 Task: In the  document Mentalhealth.doc, select heading and apply ' Bold and Underline' Use the "find feature" to find mentioned word and apply Strikethrough in: 'destigmatizing '
Action: Mouse moved to (415, 611)
Screenshot: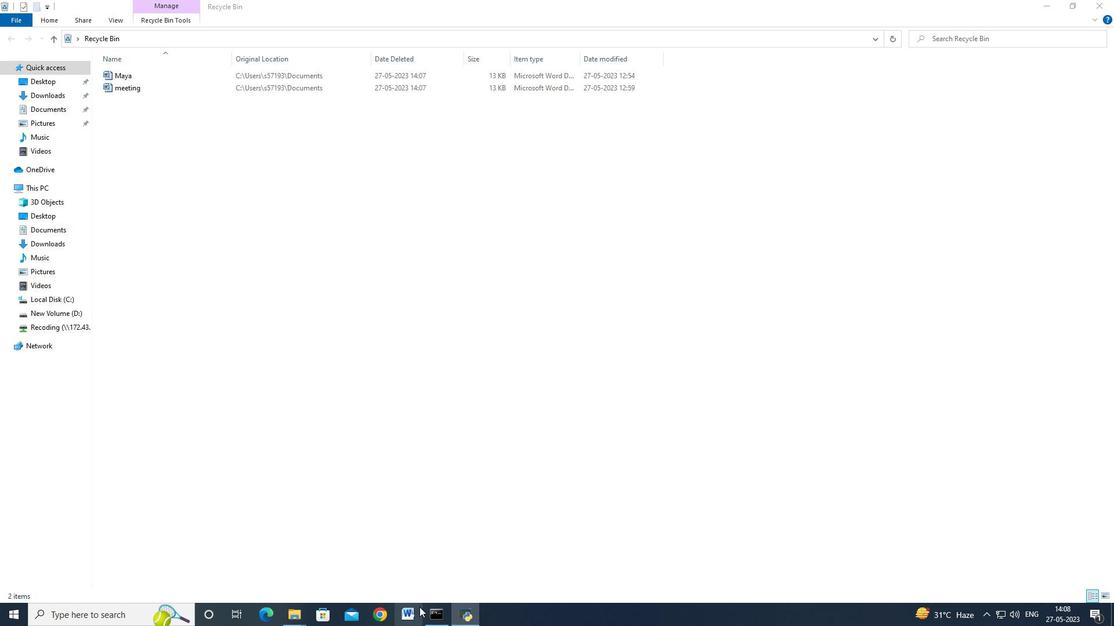 
Action: Mouse pressed left at (415, 611)
Screenshot: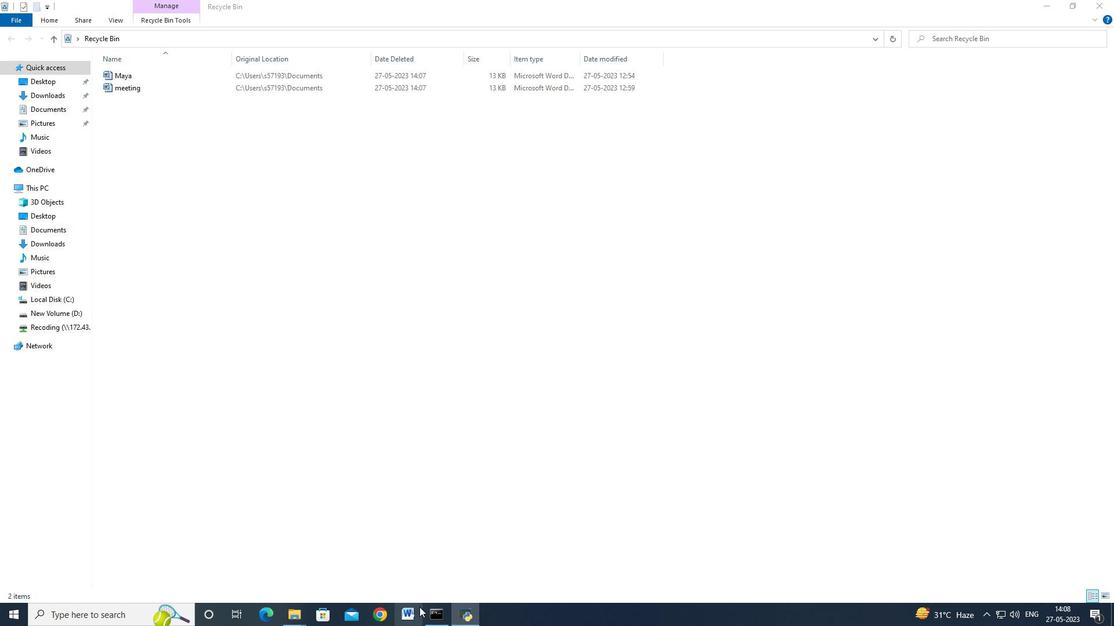 
Action: Mouse moved to (16, 14)
Screenshot: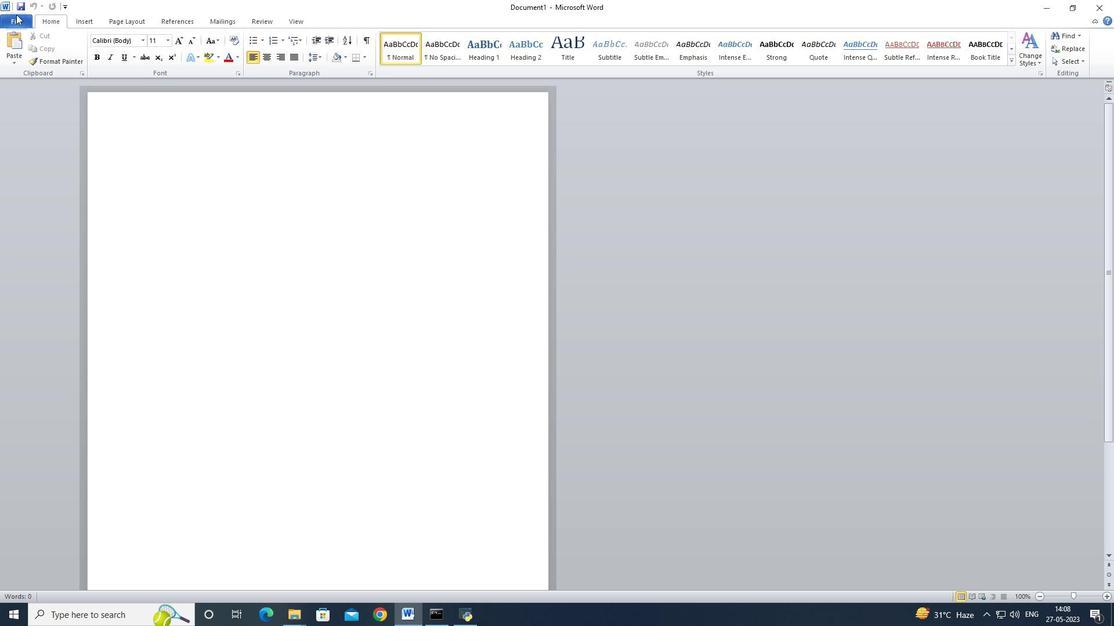
Action: Mouse pressed left at (16, 14)
Screenshot: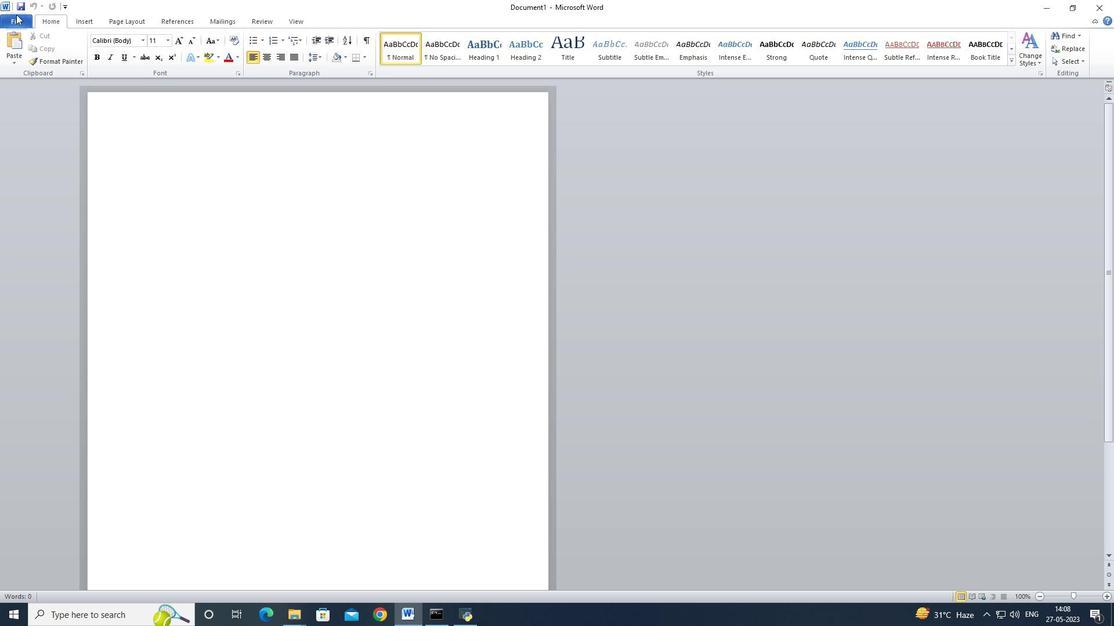 
Action: Mouse moved to (149, 64)
Screenshot: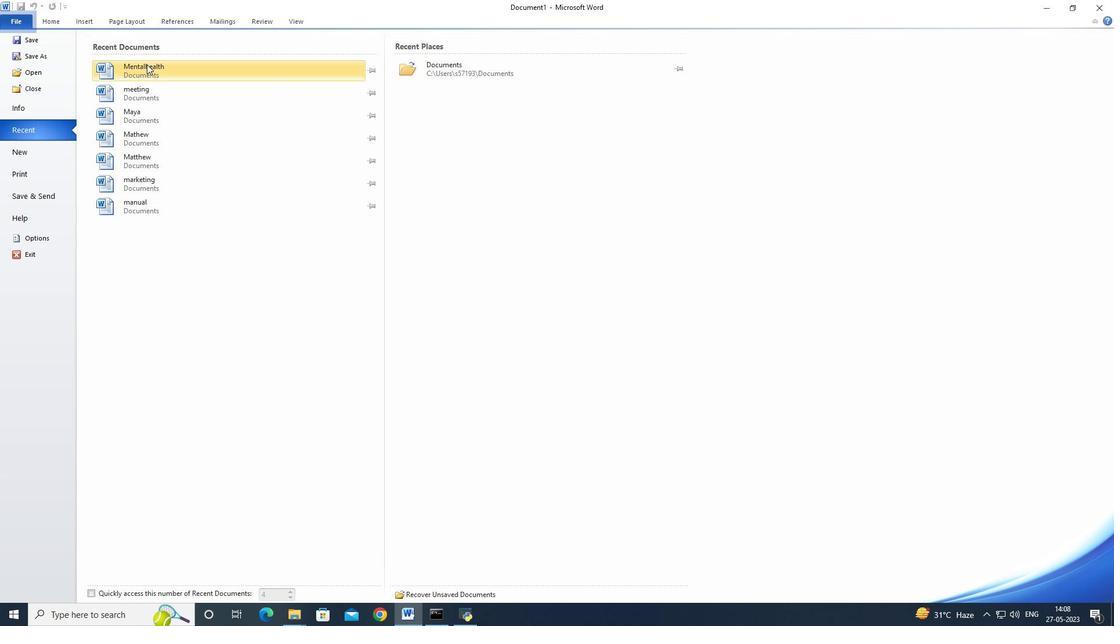 
Action: Mouse pressed left at (149, 64)
Screenshot: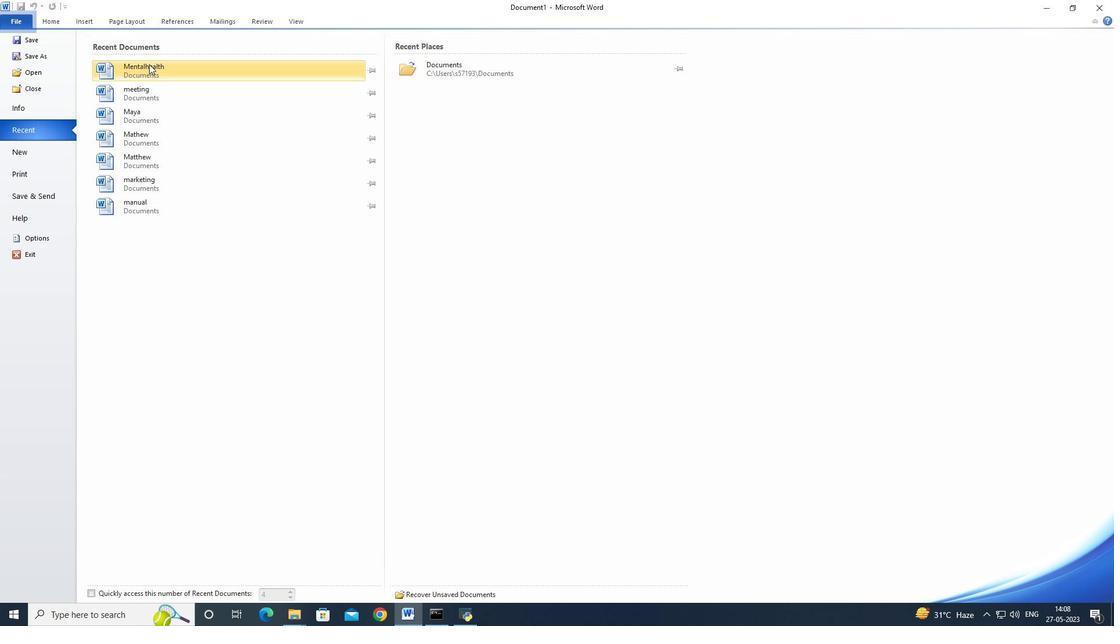 
Action: Mouse moved to (275, 152)
Screenshot: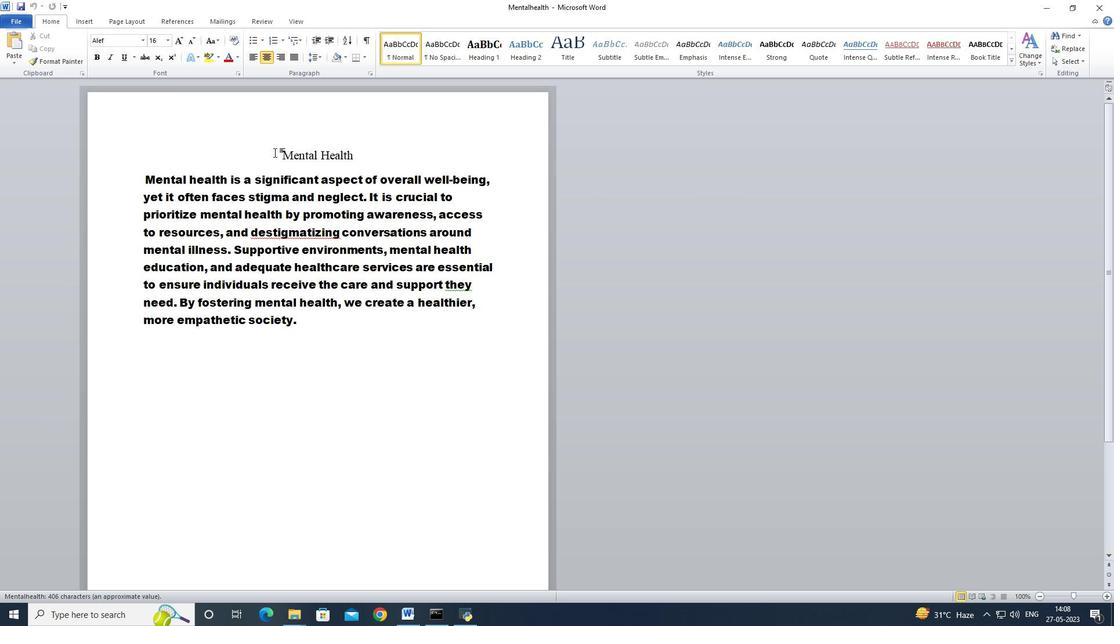 
Action: Mouse pressed left at (275, 152)
Screenshot: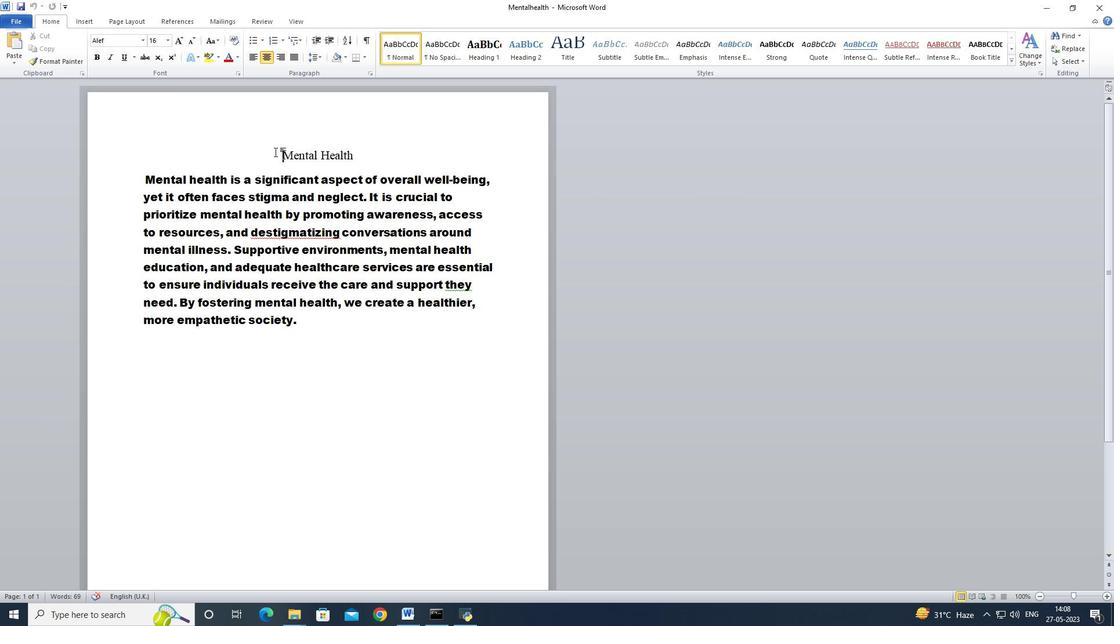 
Action: Mouse moved to (102, 60)
Screenshot: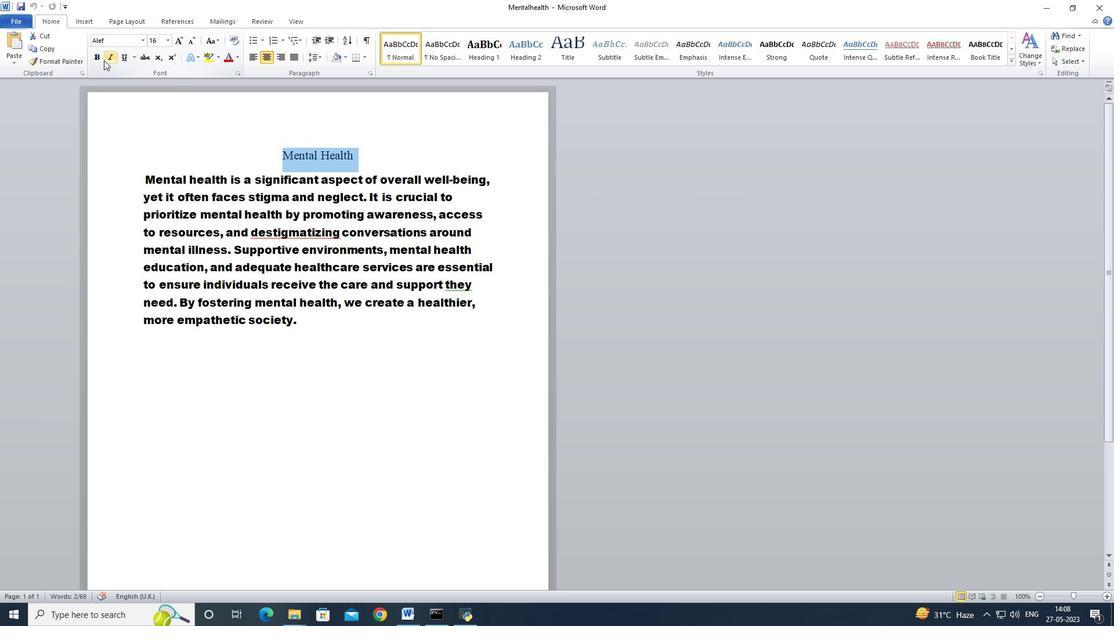 
Action: Mouse pressed left at (102, 60)
Screenshot: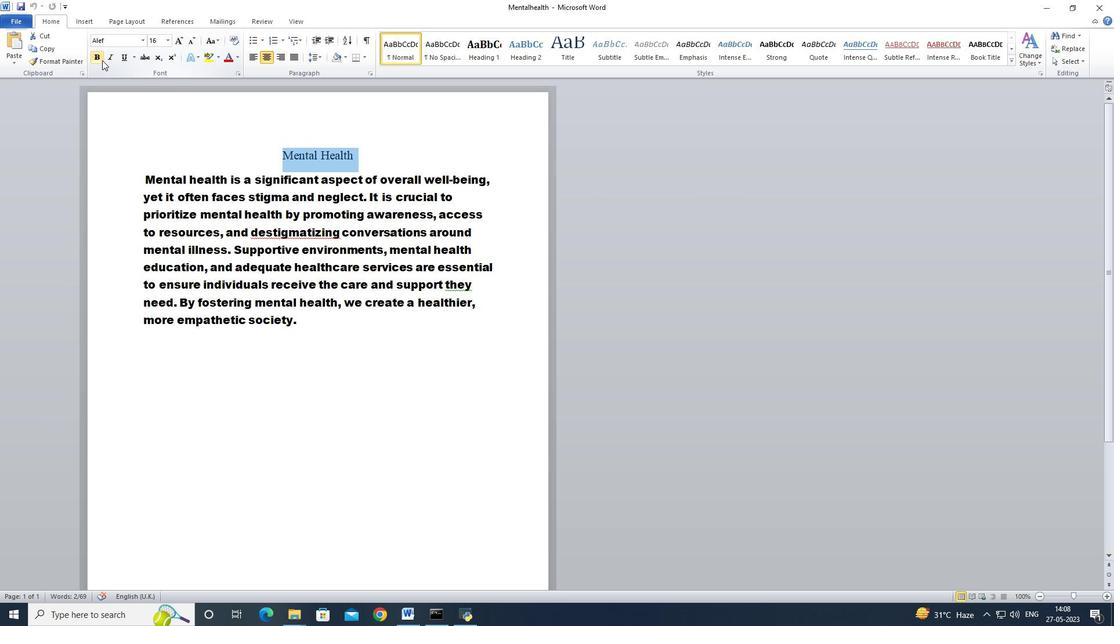 
Action: Mouse moved to (121, 56)
Screenshot: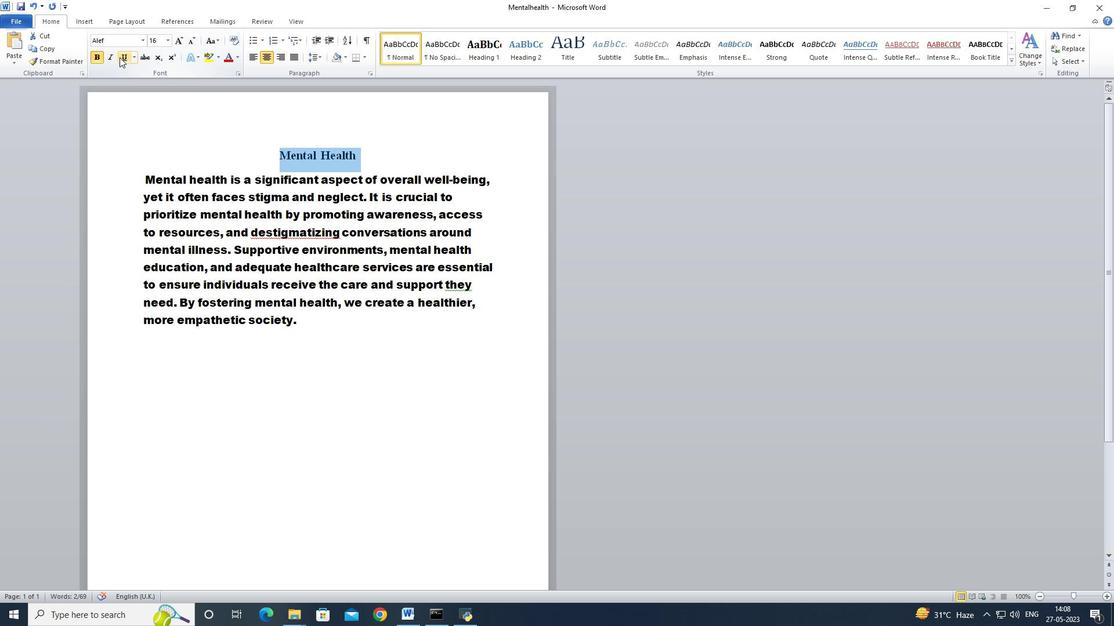 
Action: Mouse pressed left at (121, 56)
Screenshot: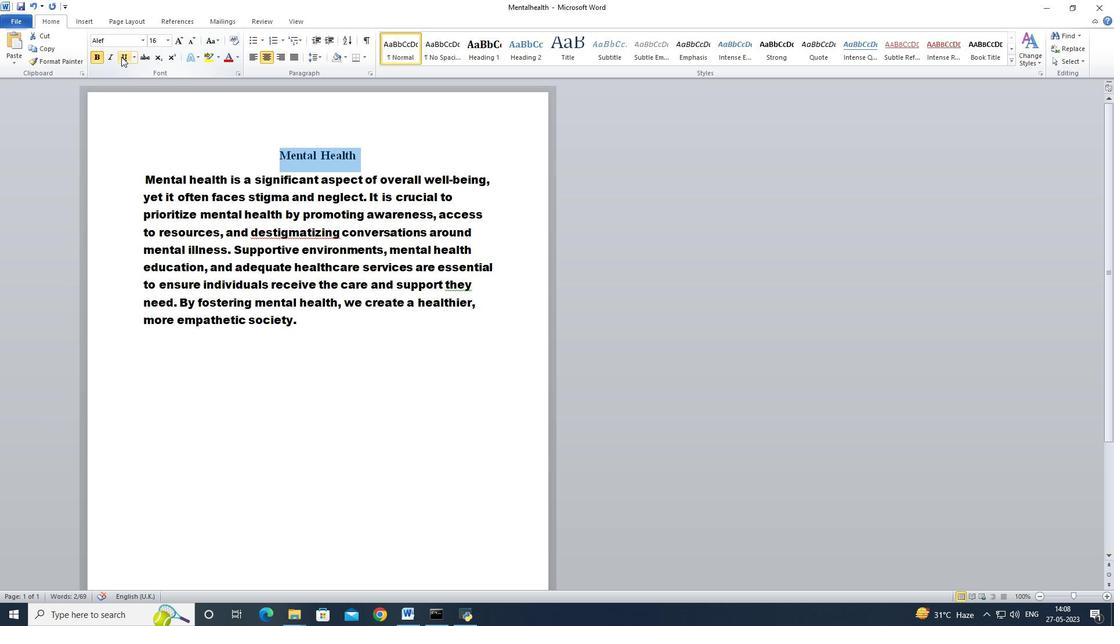 
Action: Mouse moved to (432, 147)
Screenshot: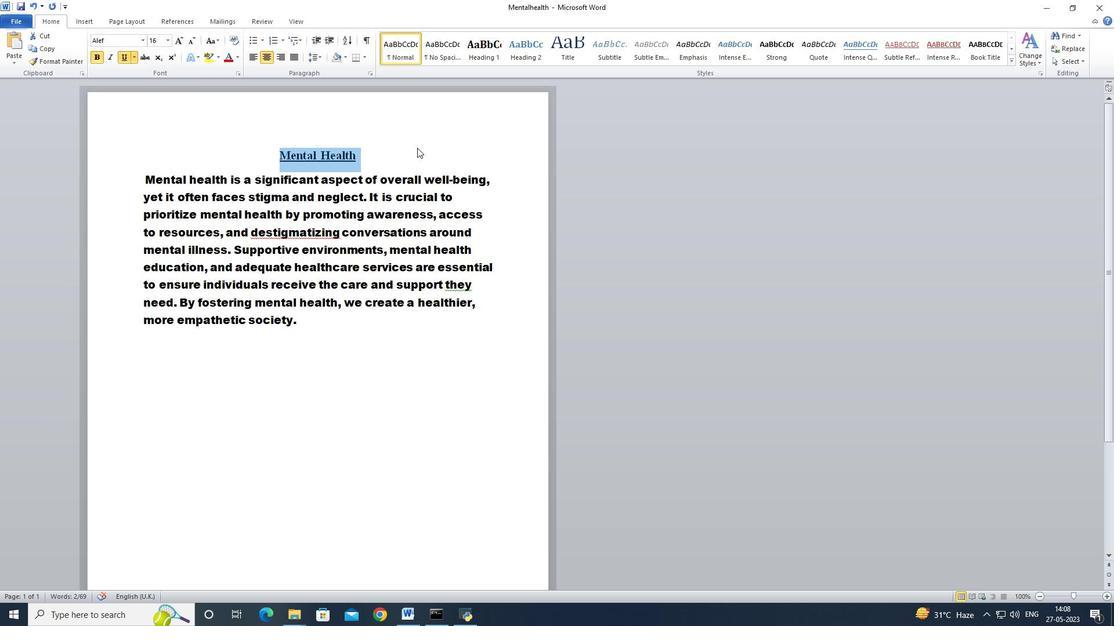 
Action: Mouse pressed left at (432, 147)
Screenshot: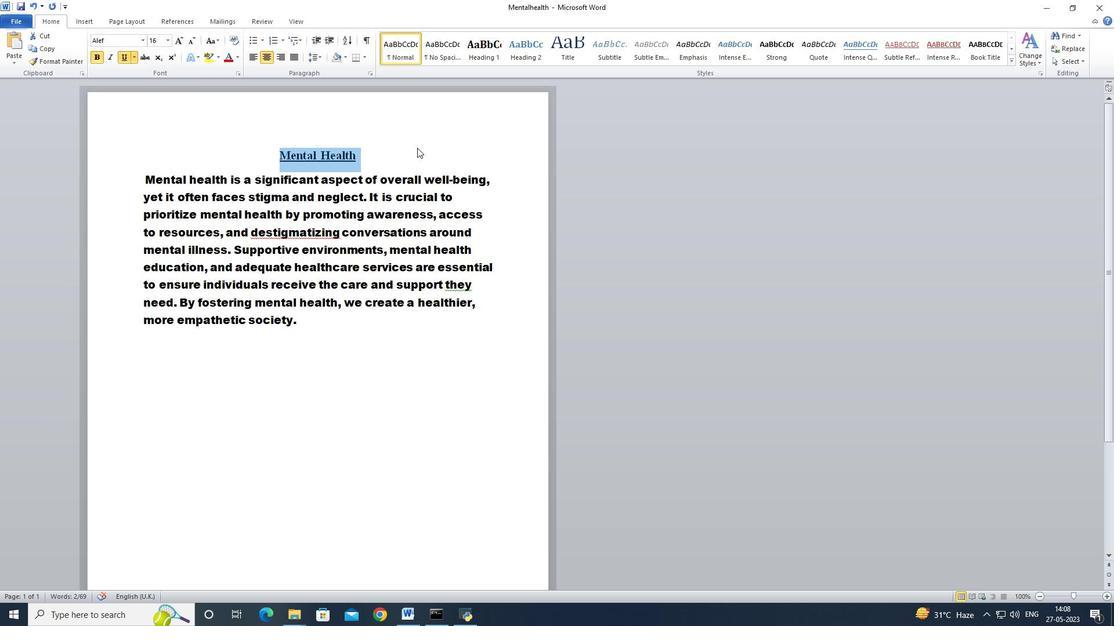 
Action: Mouse moved to (449, 225)
Screenshot: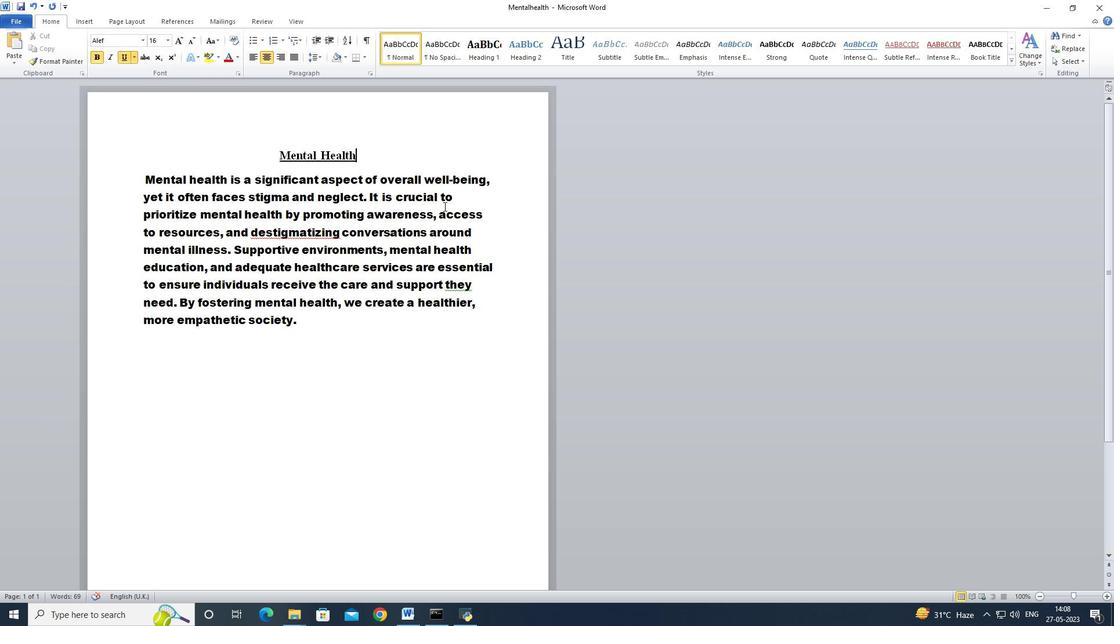 
Action: Mouse pressed left at (449, 225)
Screenshot: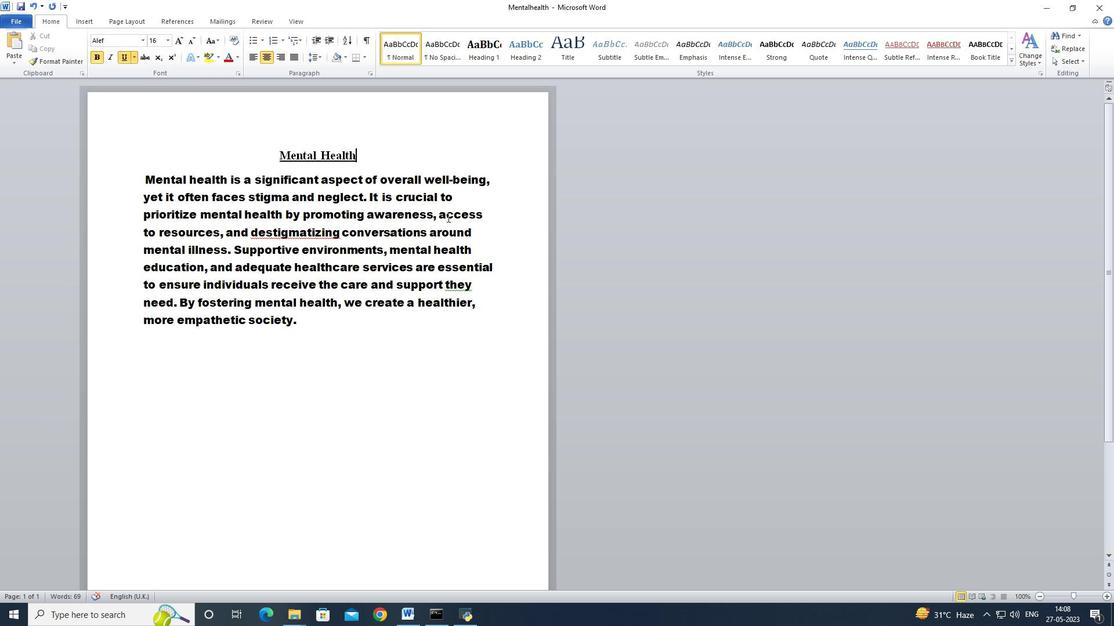 
Action: Mouse moved to (449, 225)
Screenshot: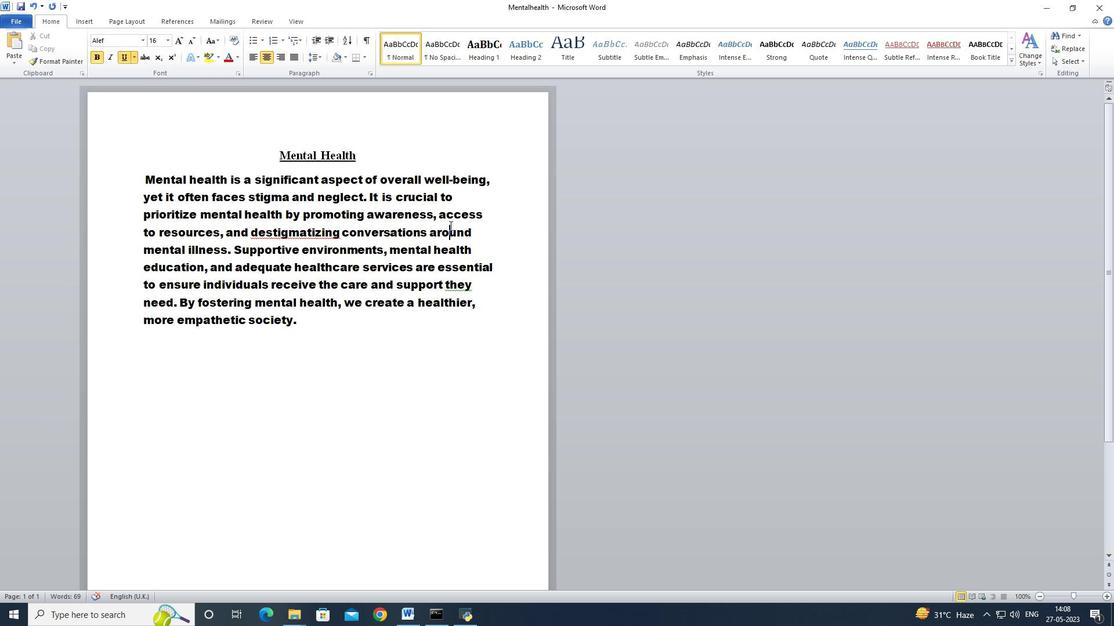 
Action: Key pressed ctrl+F
Screenshot: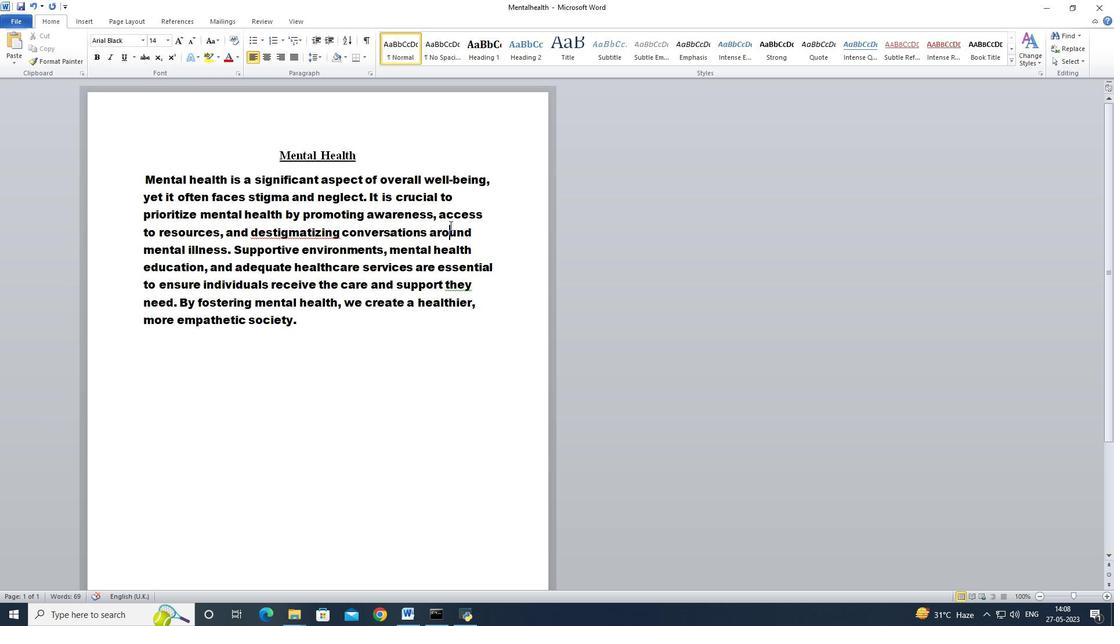 
Action: Mouse moved to (450, 222)
Screenshot: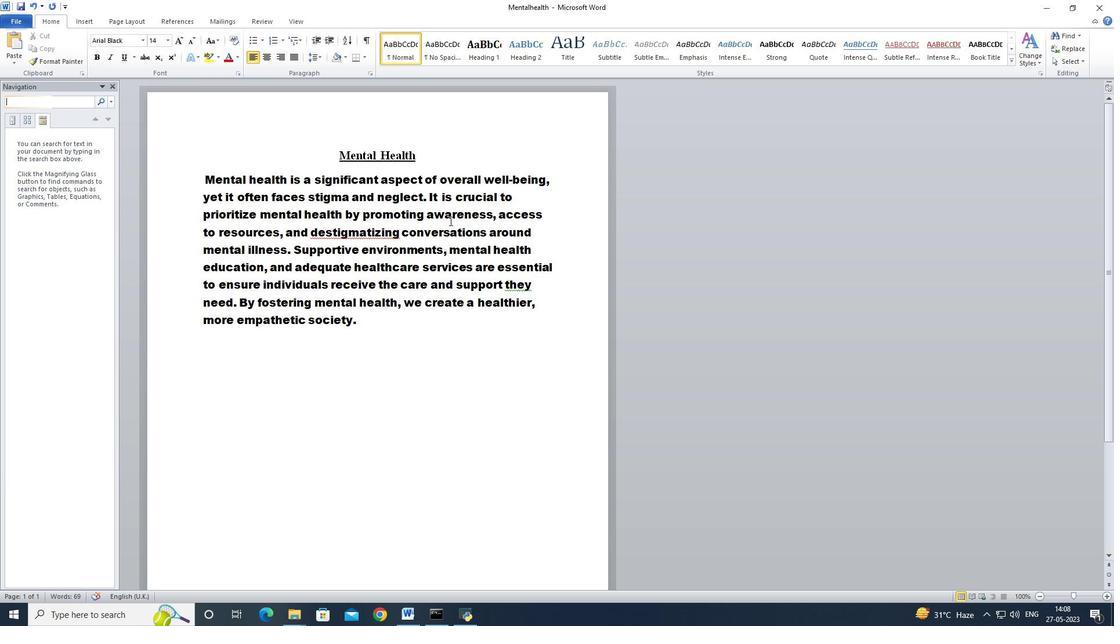 
Action: Key pressed destigmatizing
Screenshot: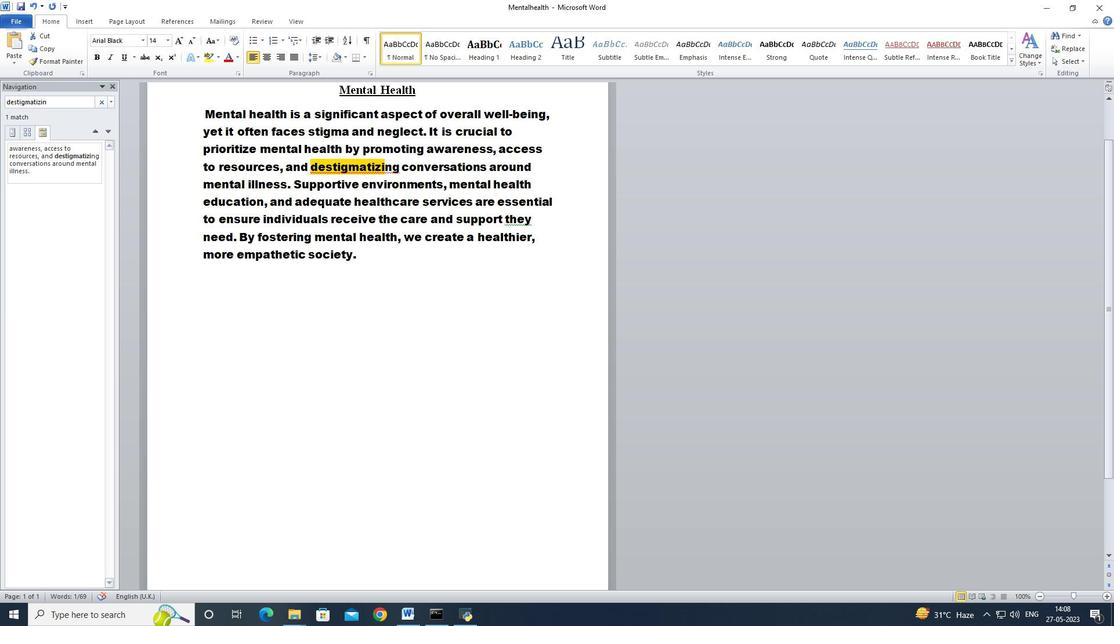 
Action: Mouse moved to (99, 135)
Screenshot: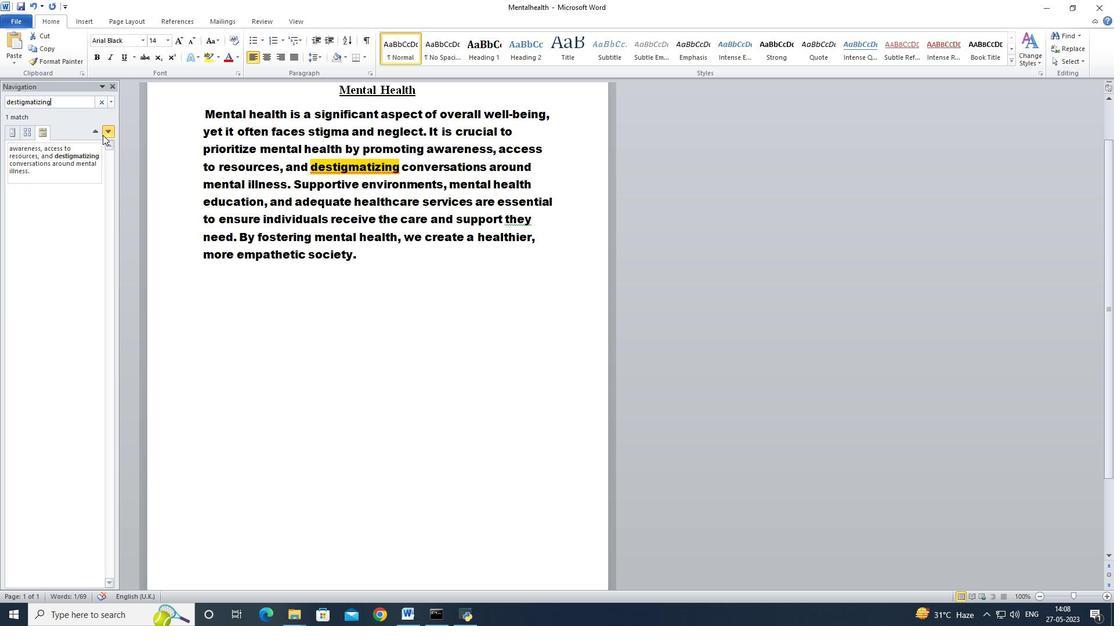 
Action: Mouse pressed left at (99, 135)
Screenshot: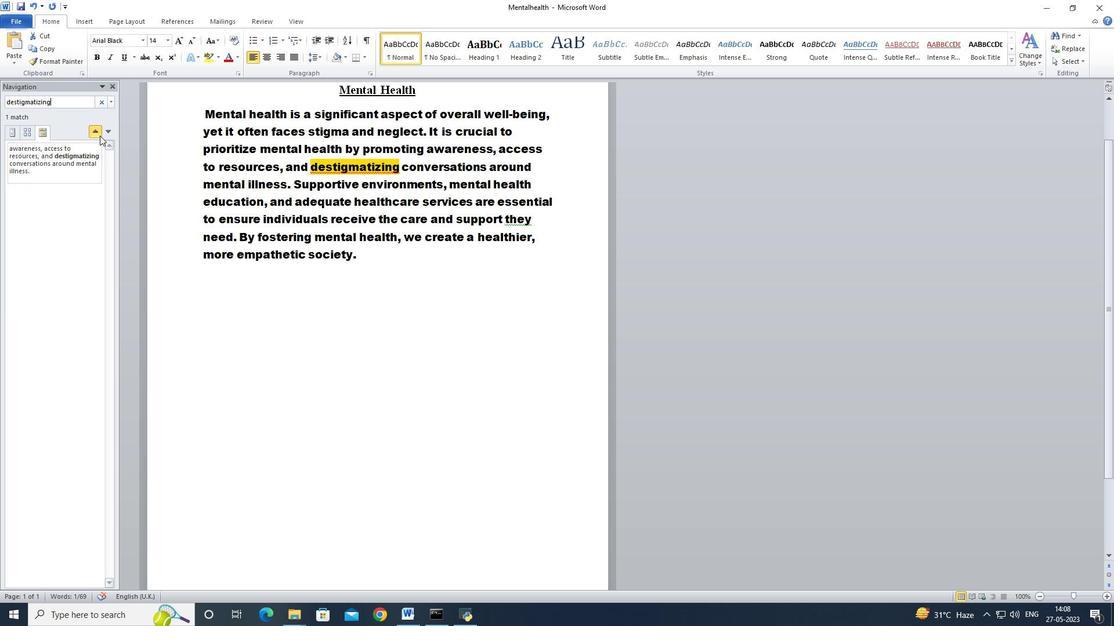 
Action: Mouse moved to (367, 175)
Screenshot: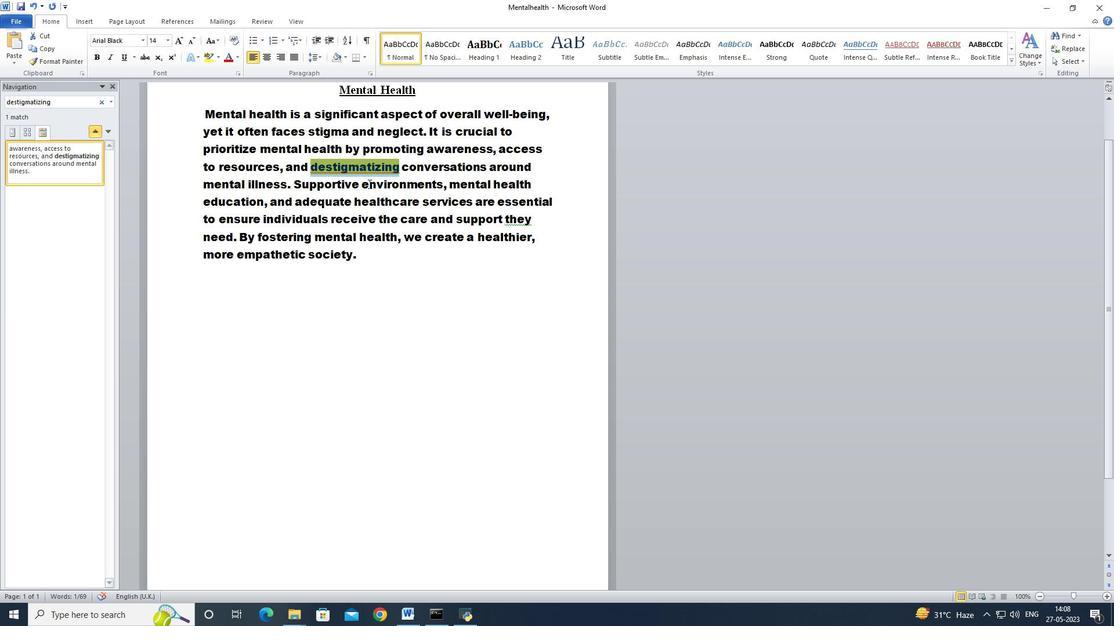 
Action: Mouse pressed right at (367, 175)
Screenshot: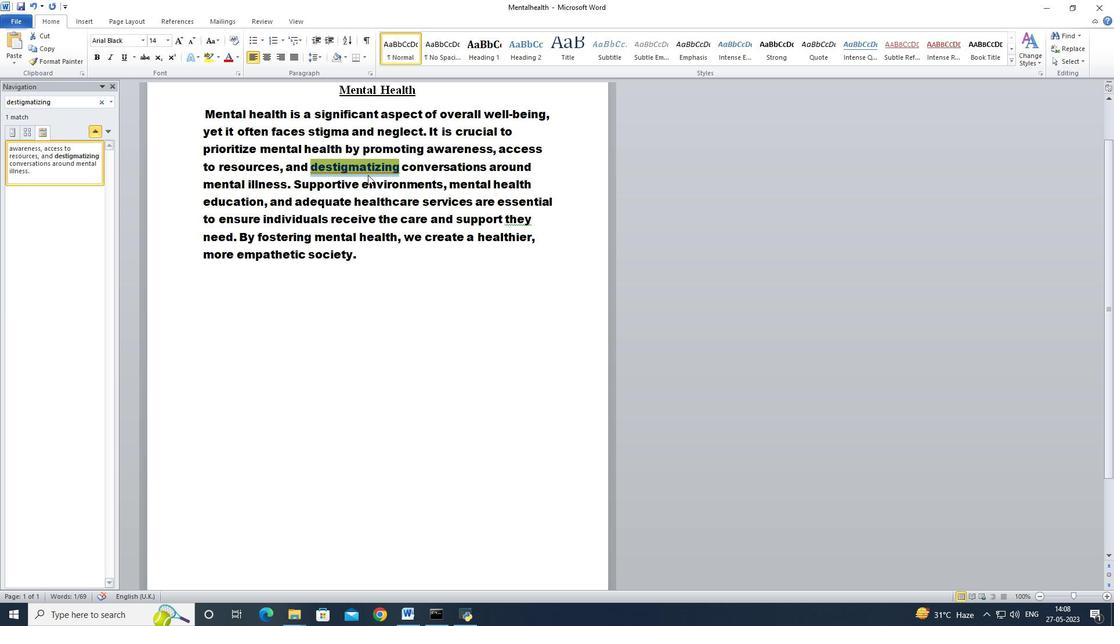 
Action: Mouse moved to (369, 166)
Screenshot: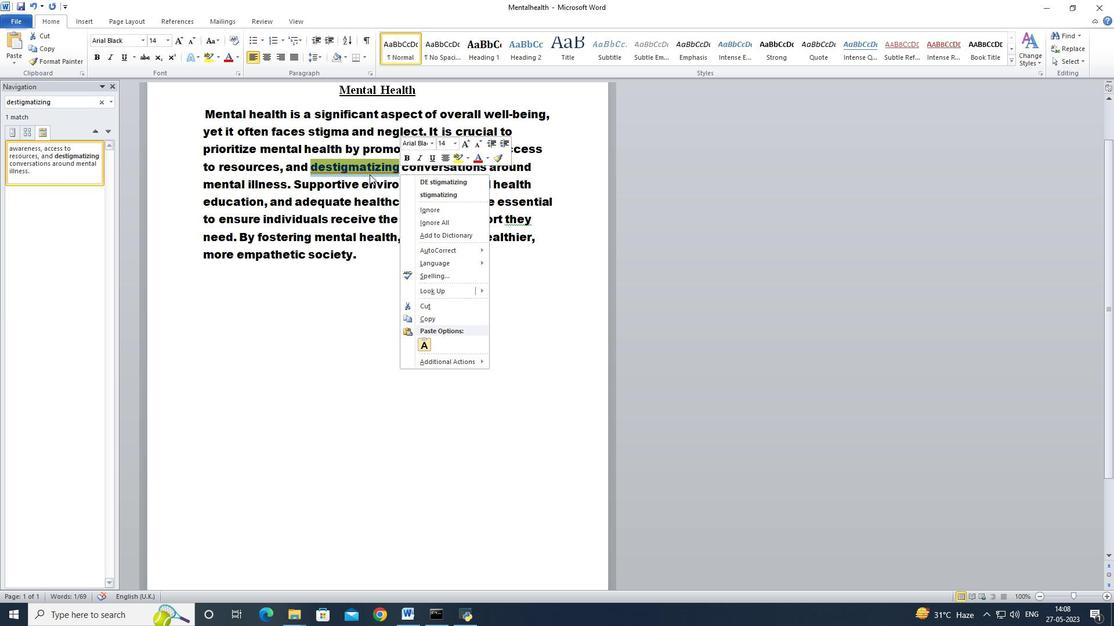 
Action: Mouse pressed right at (369, 166)
Screenshot: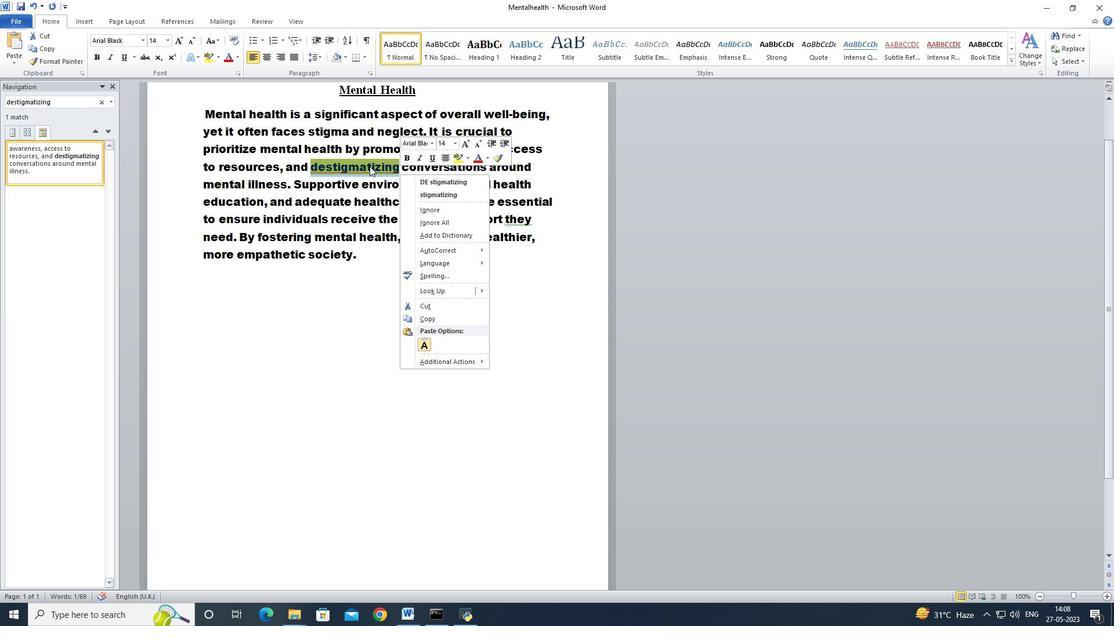 
Action: Mouse moved to (354, 332)
Screenshot: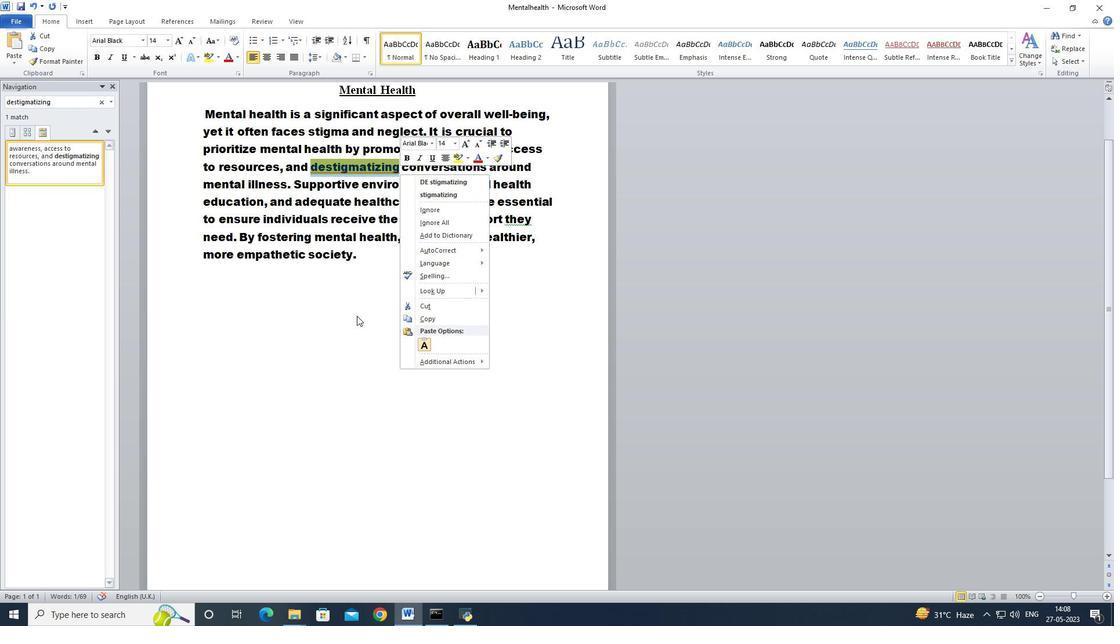 
Action: Mouse pressed left at (354, 332)
Screenshot: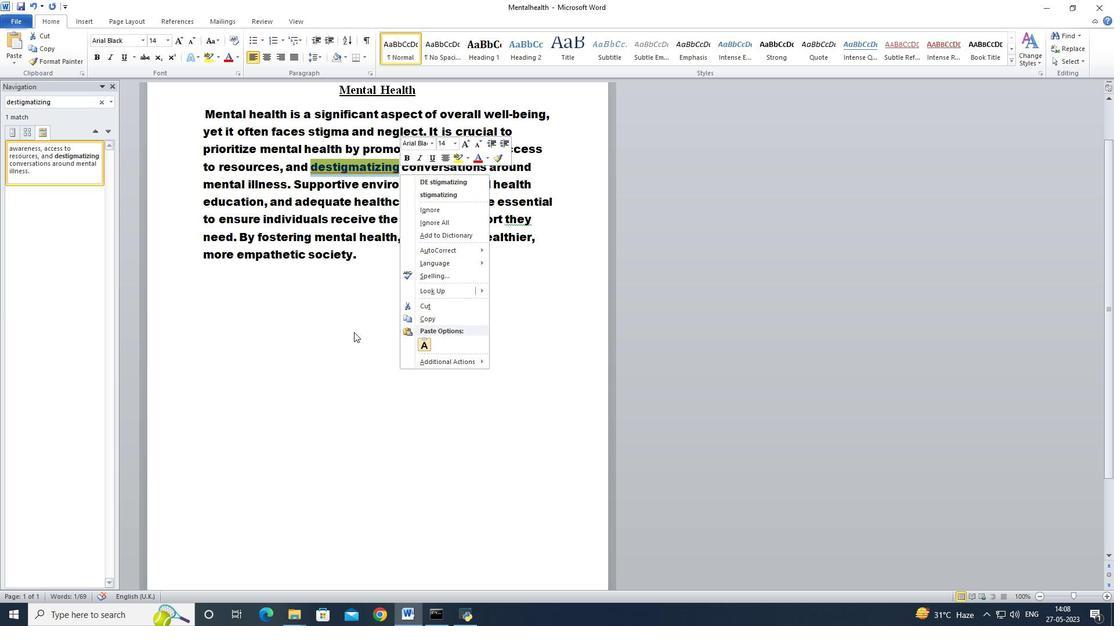 
Action: Mouse moved to (368, 174)
Screenshot: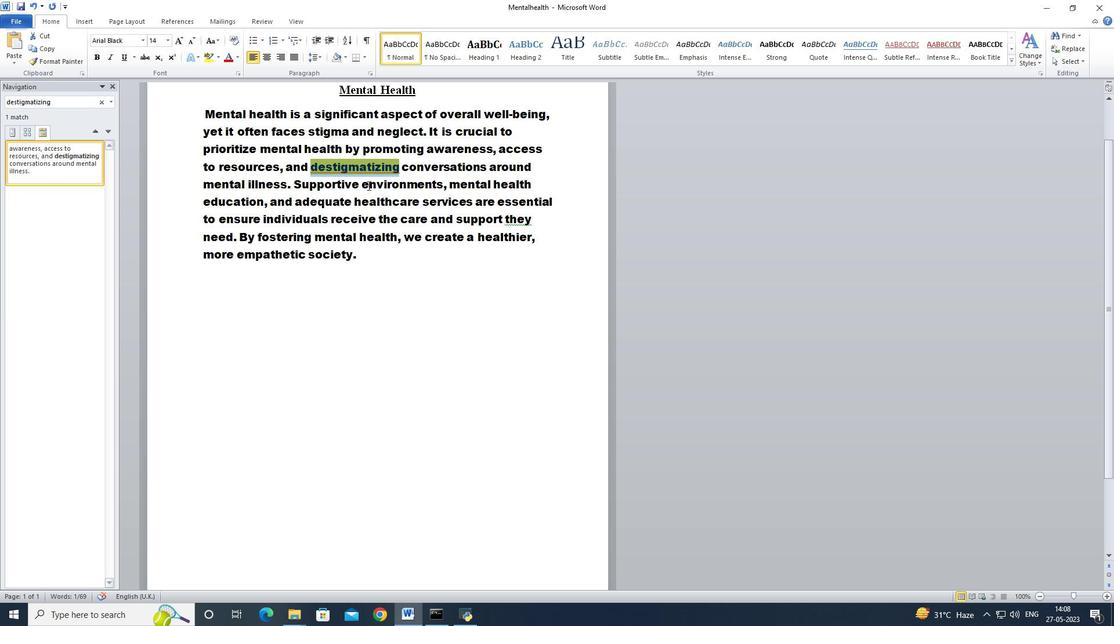
Action: Mouse pressed right at (368, 174)
Screenshot: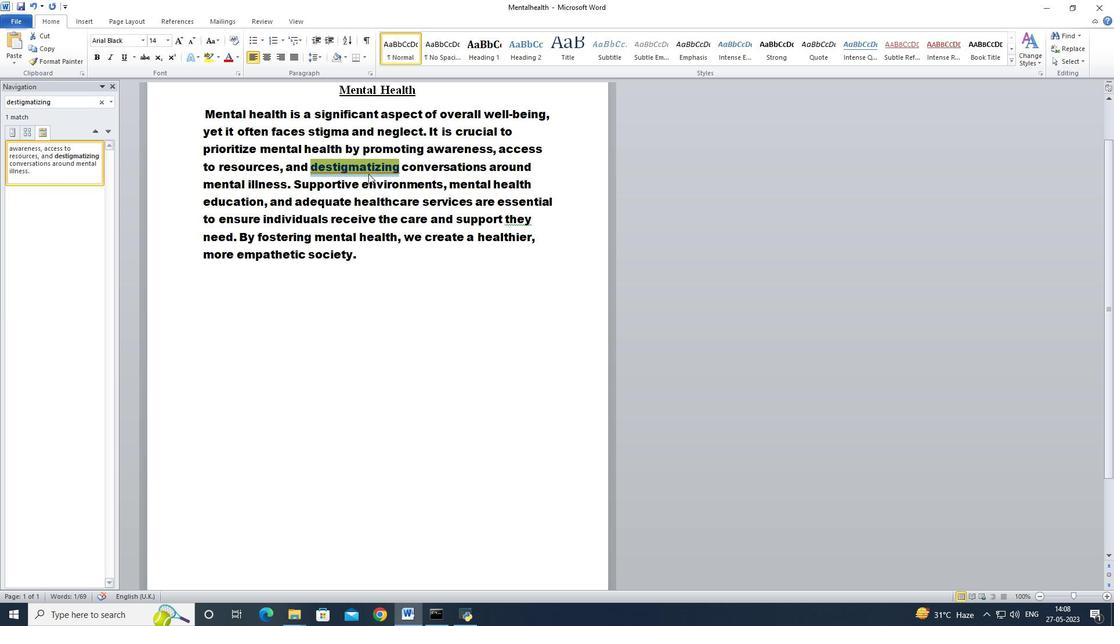
Action: Mouse moved to (471, 366)
Screenshot: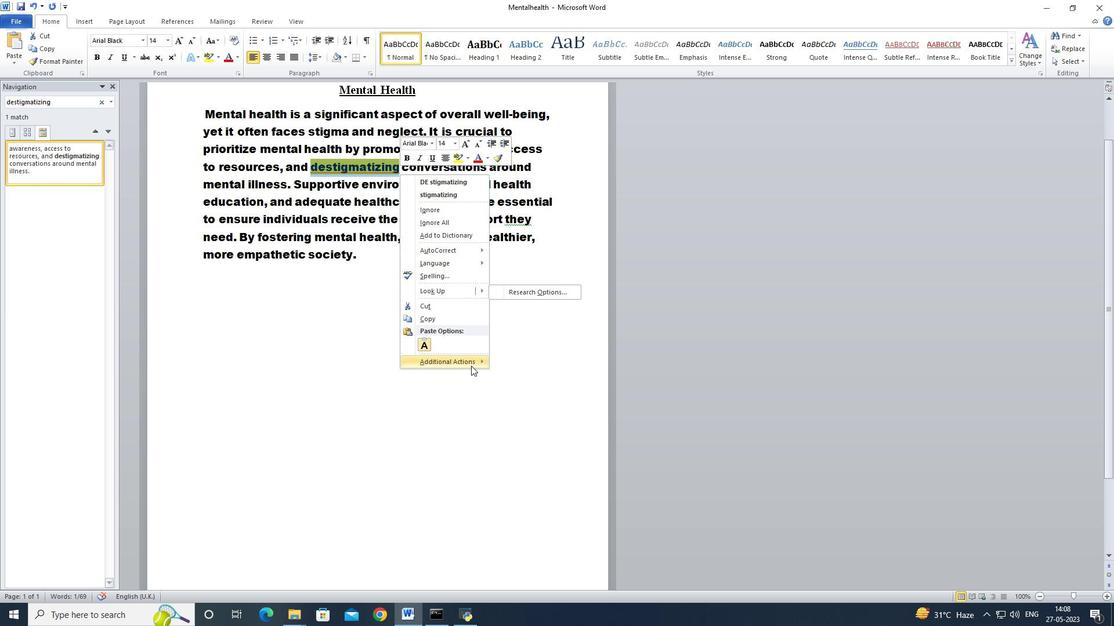 
Action: Mouse pressed left at (471, 366)
Screenshot: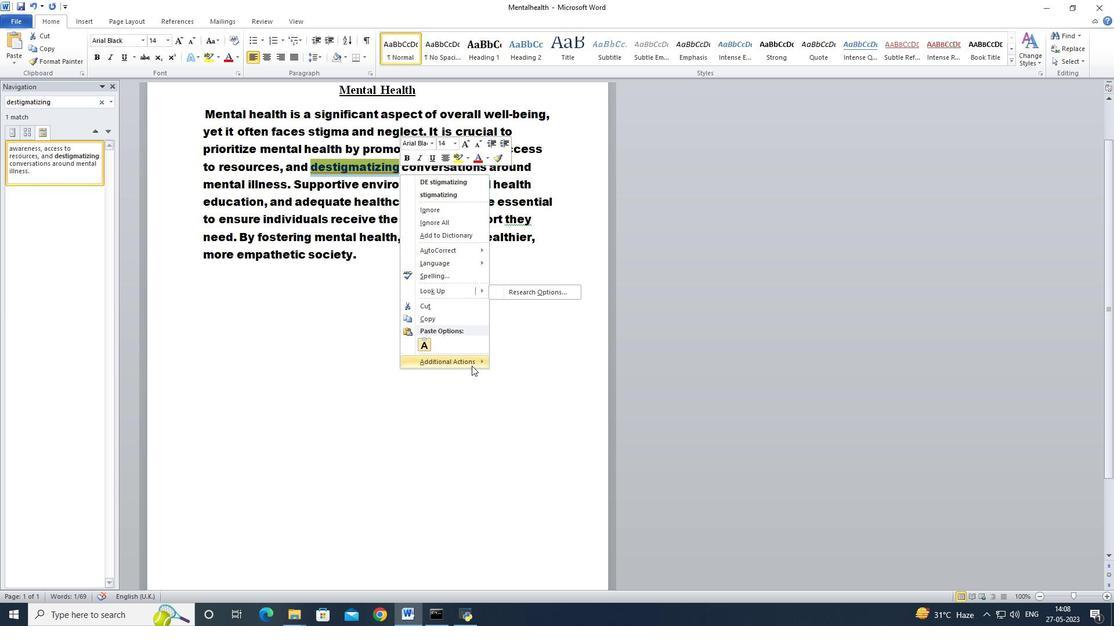 
Action: Mouse moved to (548, 340)
Screenshot: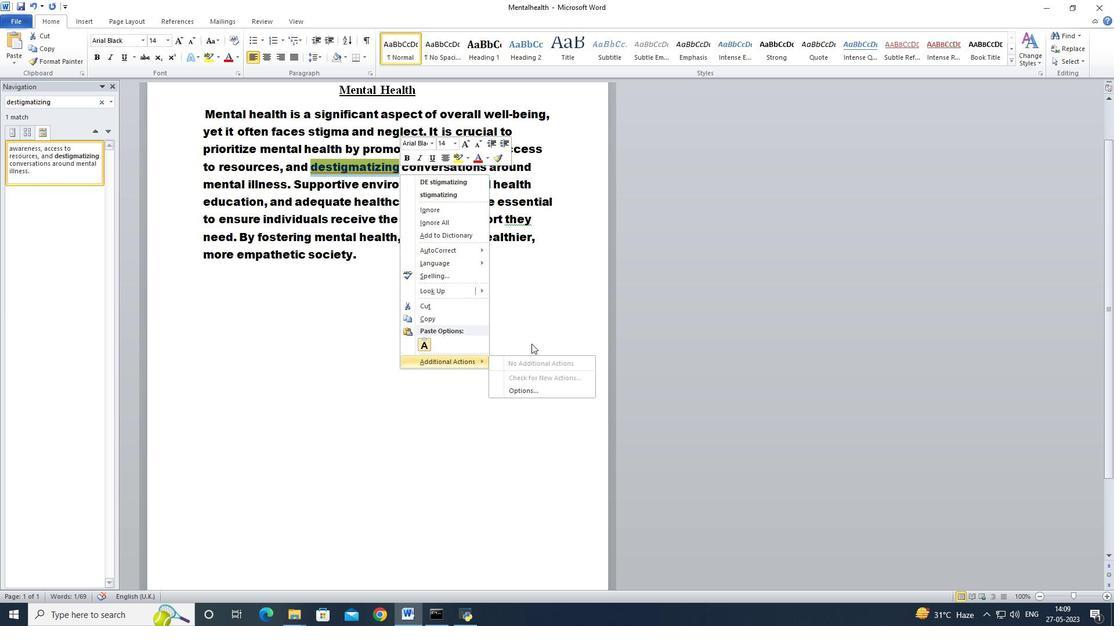 
Action: Mouse pressed left at (548, 340)
Screenshot: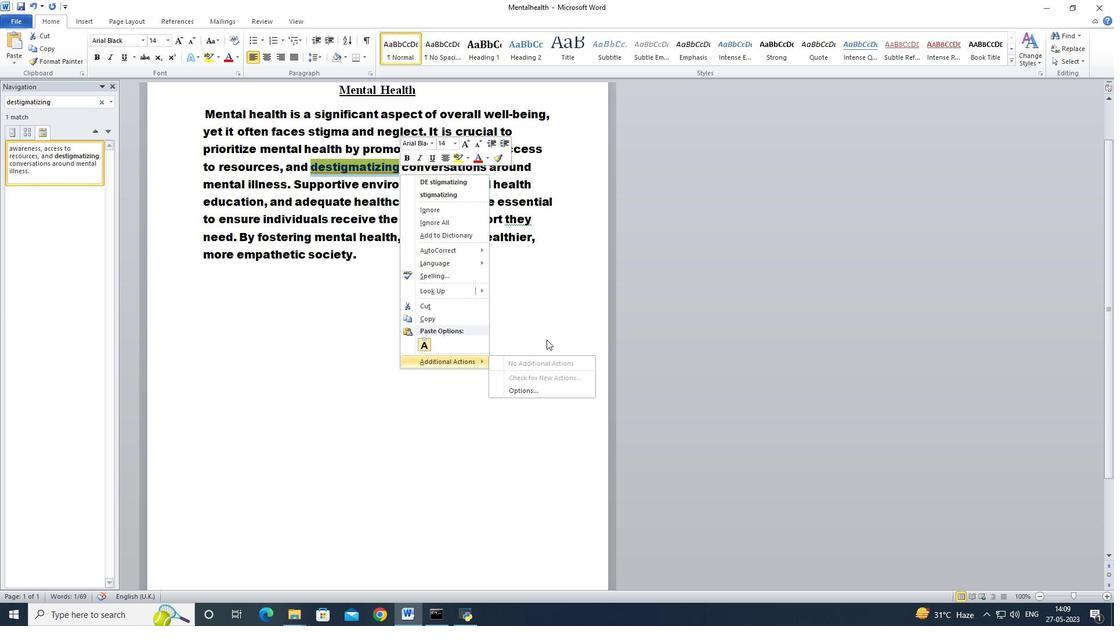 
Action: Mouse moved to (88, 27)
Screenshot: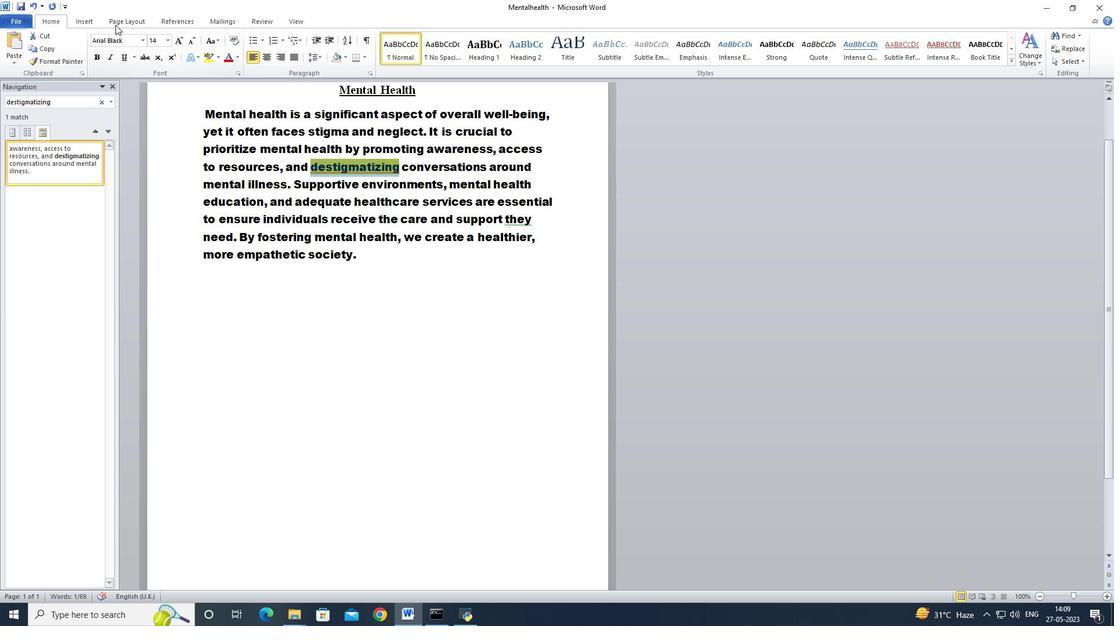 
Action: Mouse pressed left at (88, 27)
Screenshot: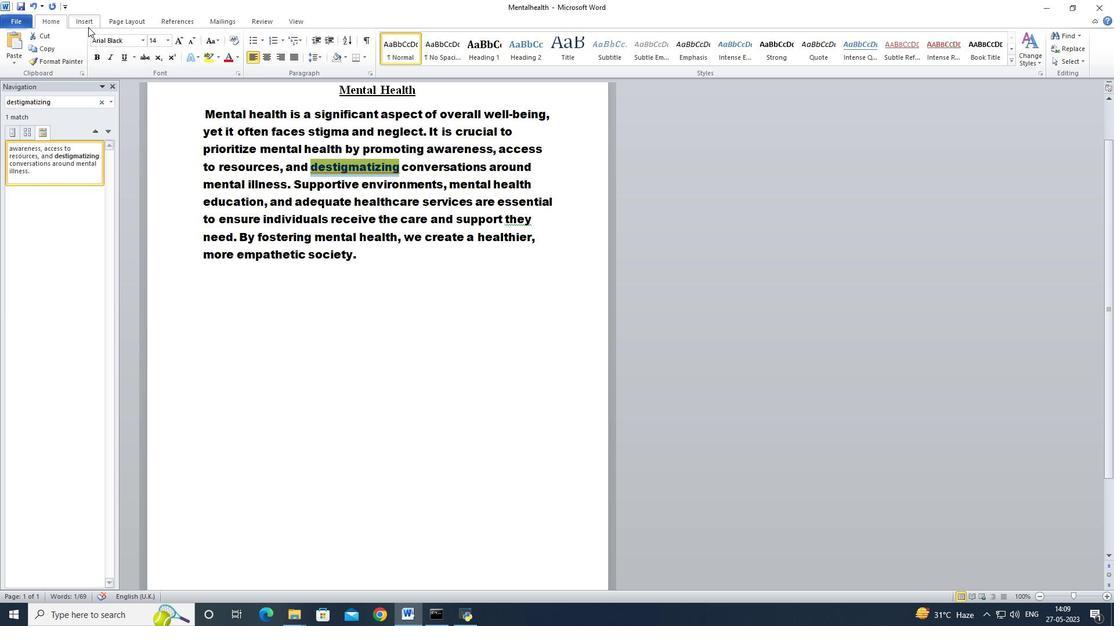 
Action: Mouse moved to (67, 24)
Screenshot: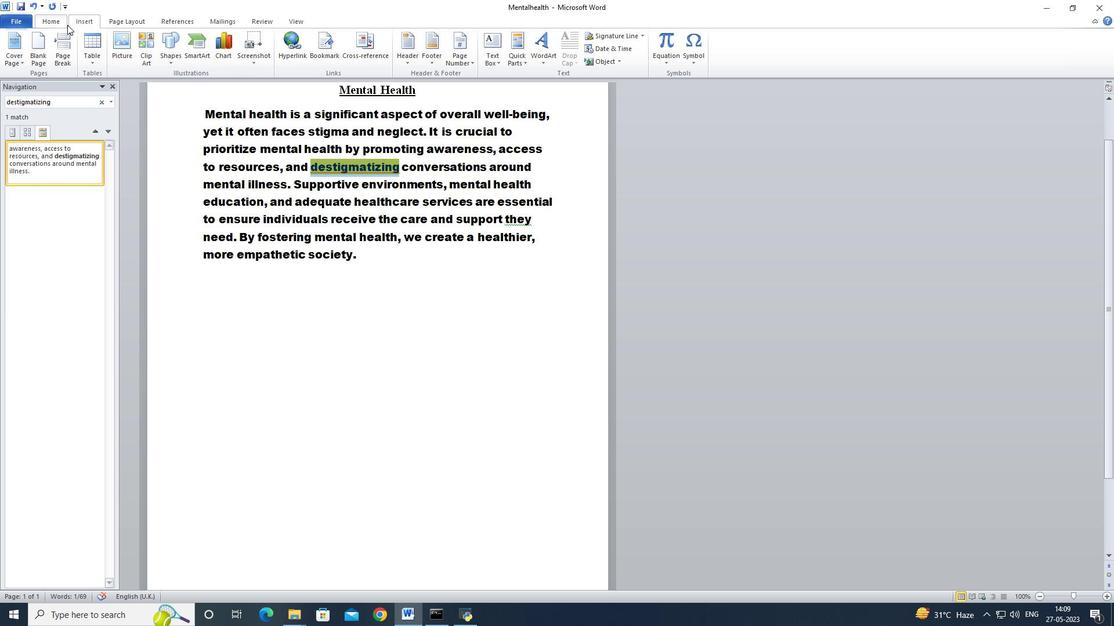 
Action: Mouse pressed left at (67, 24)
Screenshot: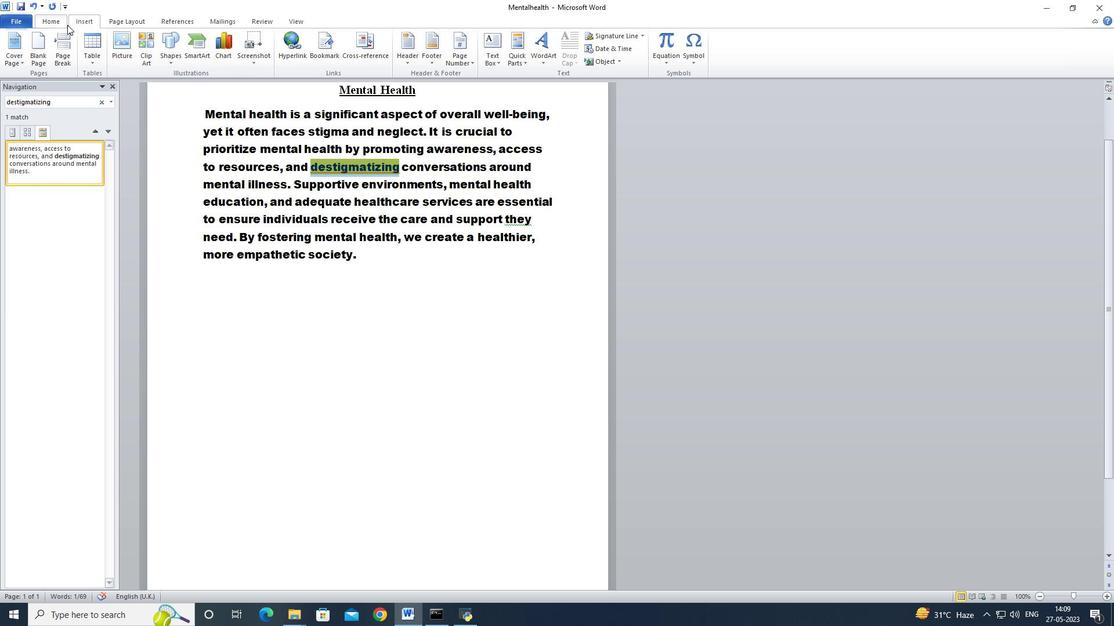 
Action: Mouse moved to (345, 56)
Screenshot: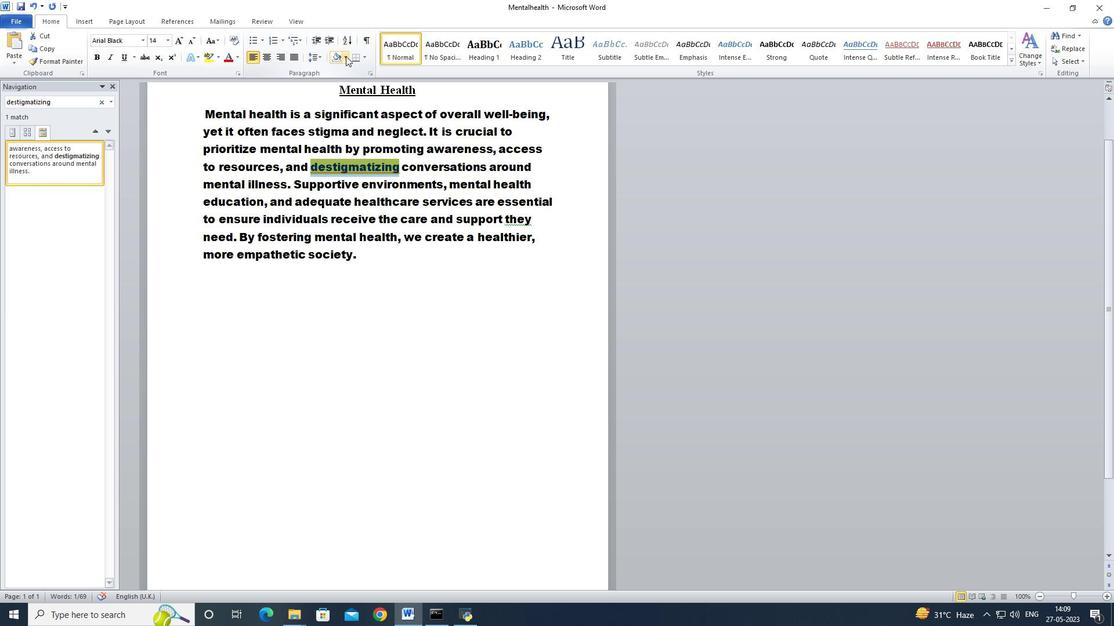 
Action: Mouse pressed left at (345, 56)
Screenshot: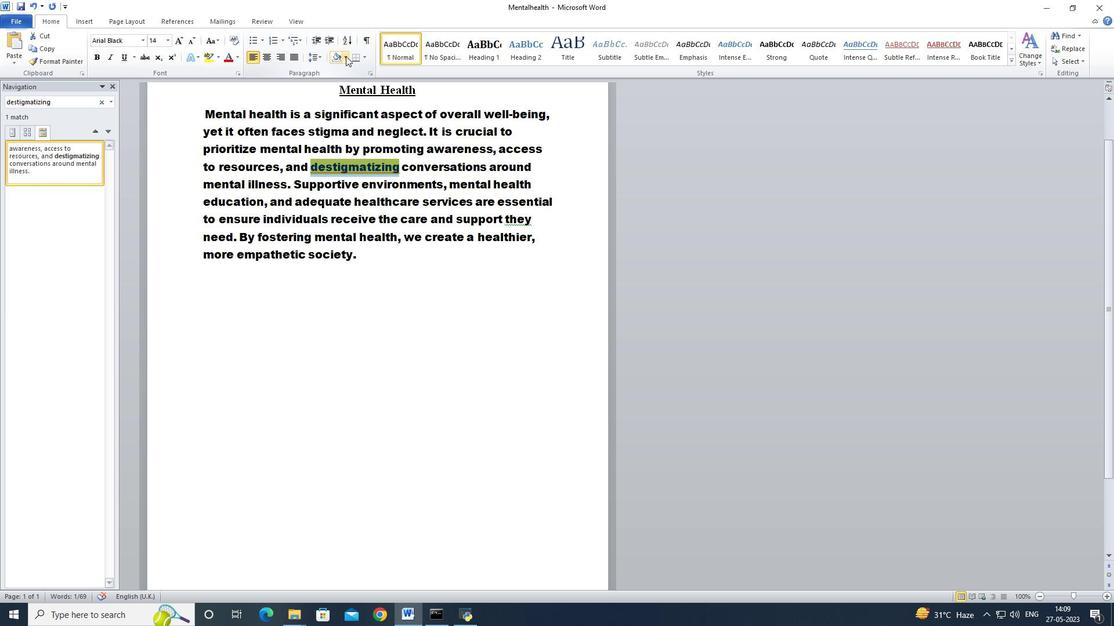 
Action: Mouse pressed left at (345, 56)
Screenshot: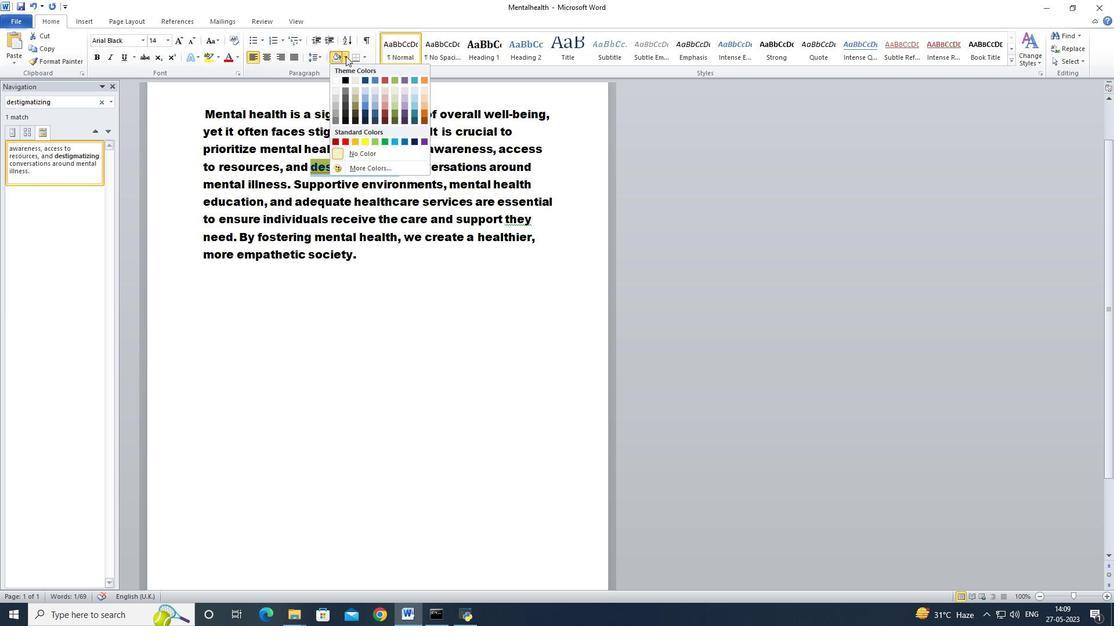 
Action: Mouse moved to (363, 55)
Screenshot: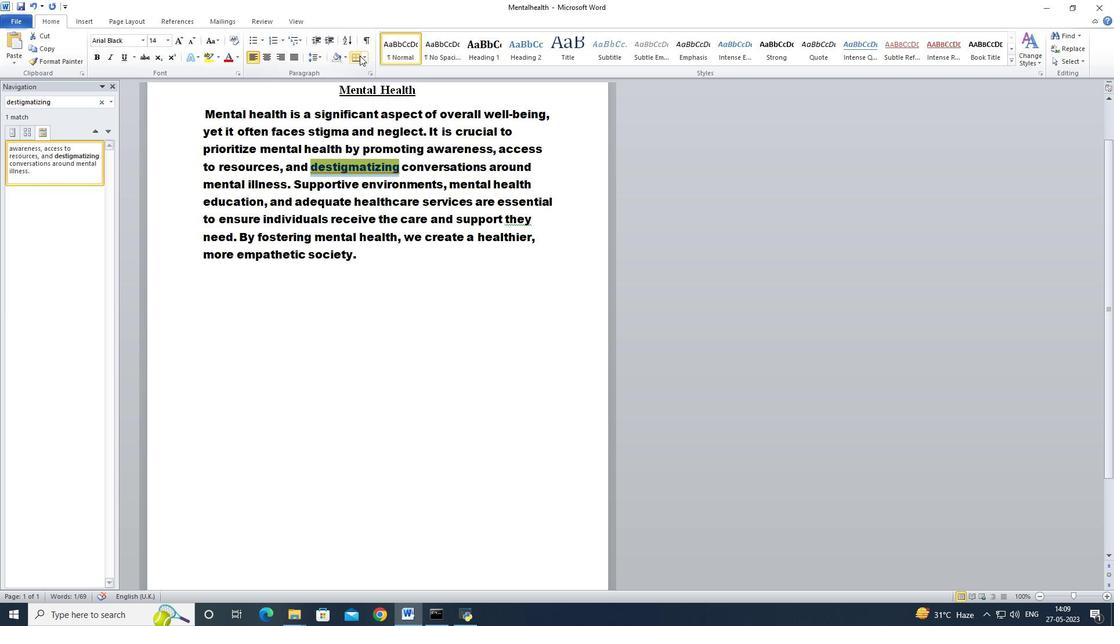 
Action: Mouse pressed left at (363, 55)
Screenshot: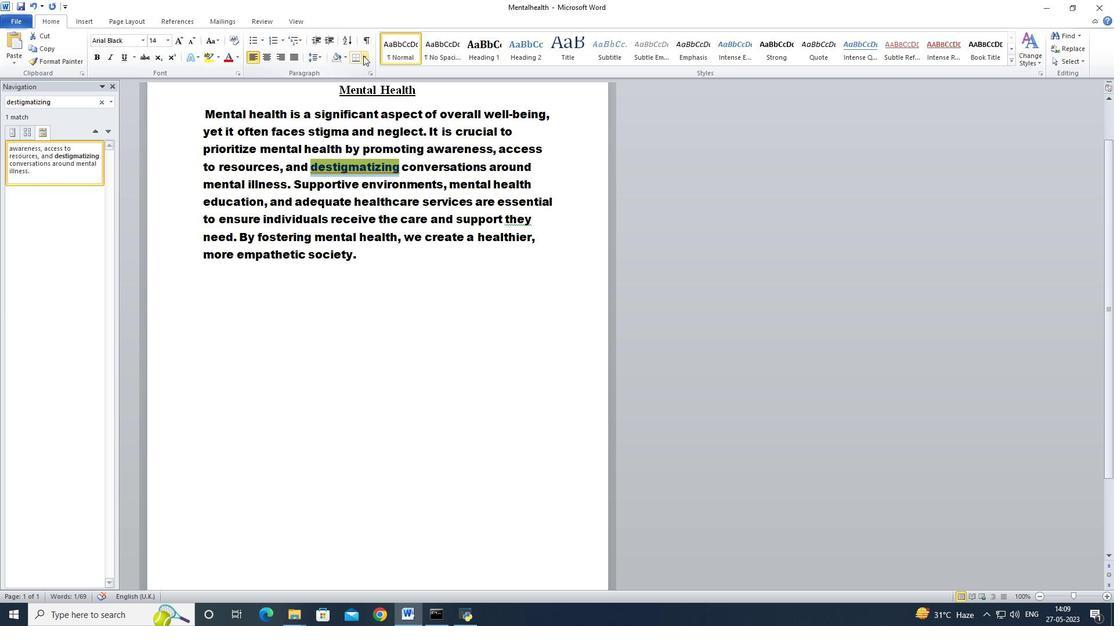 
Action: Mouse pressed left at (363, 55)
Screenshot: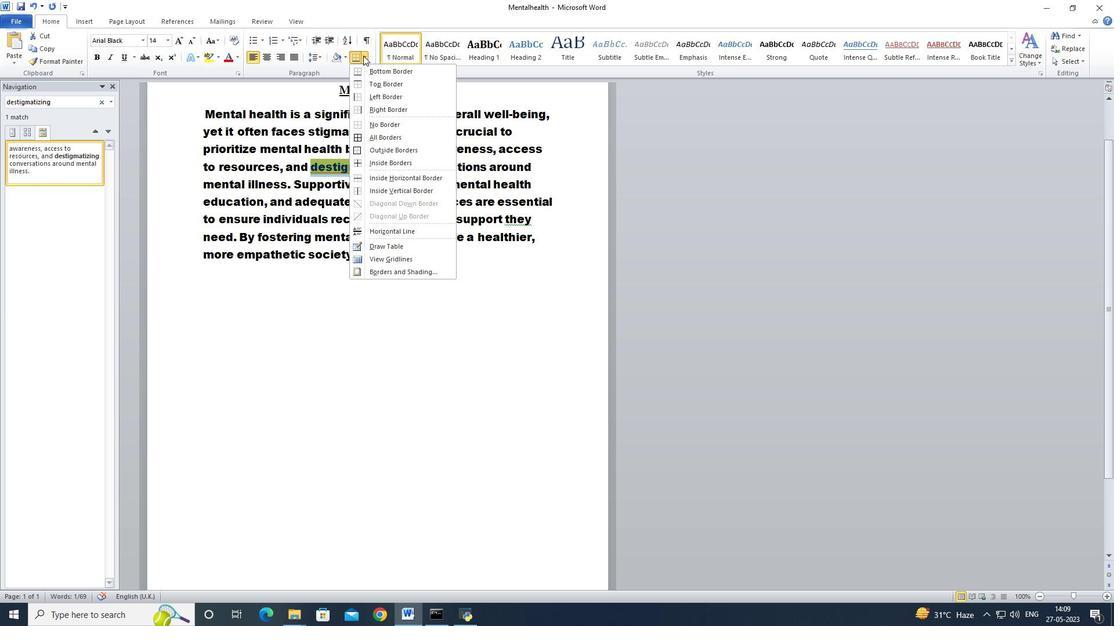 
Action: Mouse moved to (141, 56)
Screenshot: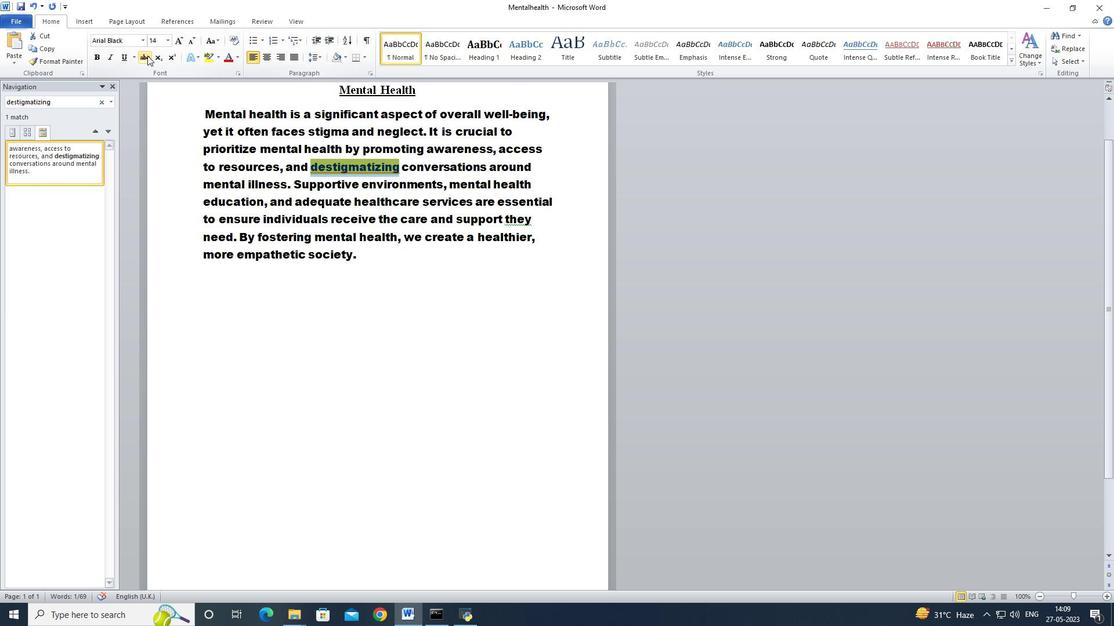 
Action: Mouse pressed left at (141, 56)
Screenshot: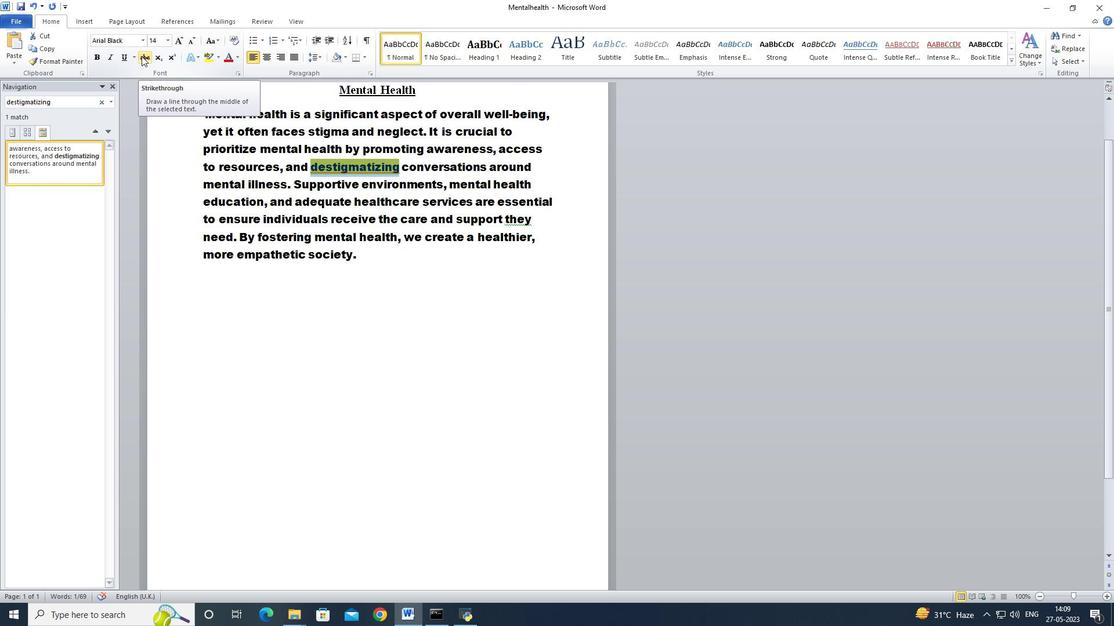 
Action: Mouse moved to (399, 380)
Screenshot: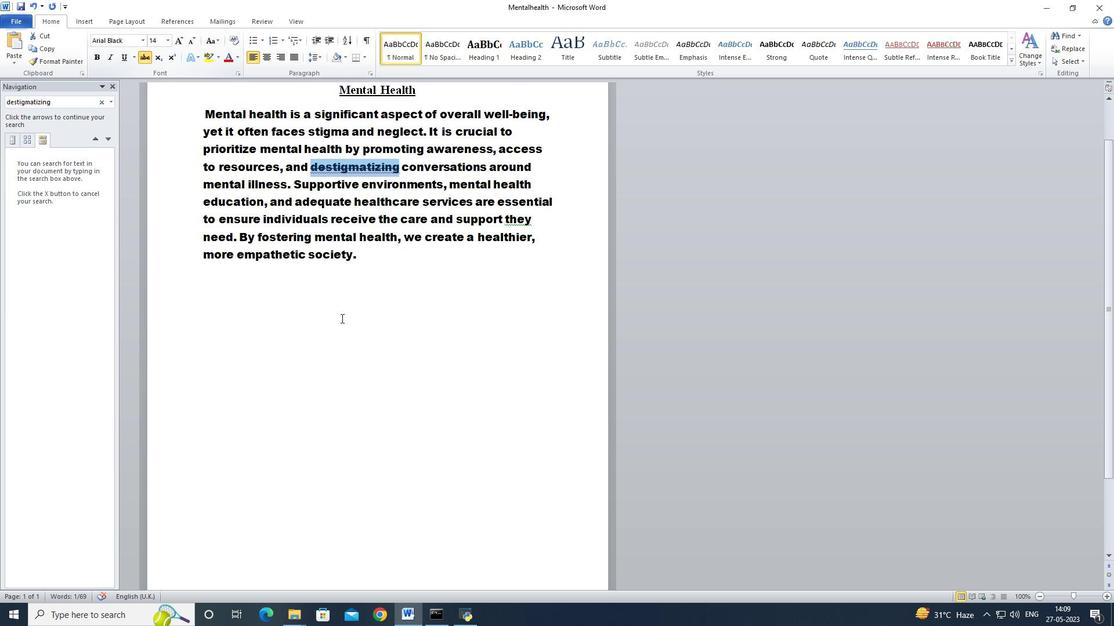 
Action: Mouse pressed left at (399, 380)
Screenshot: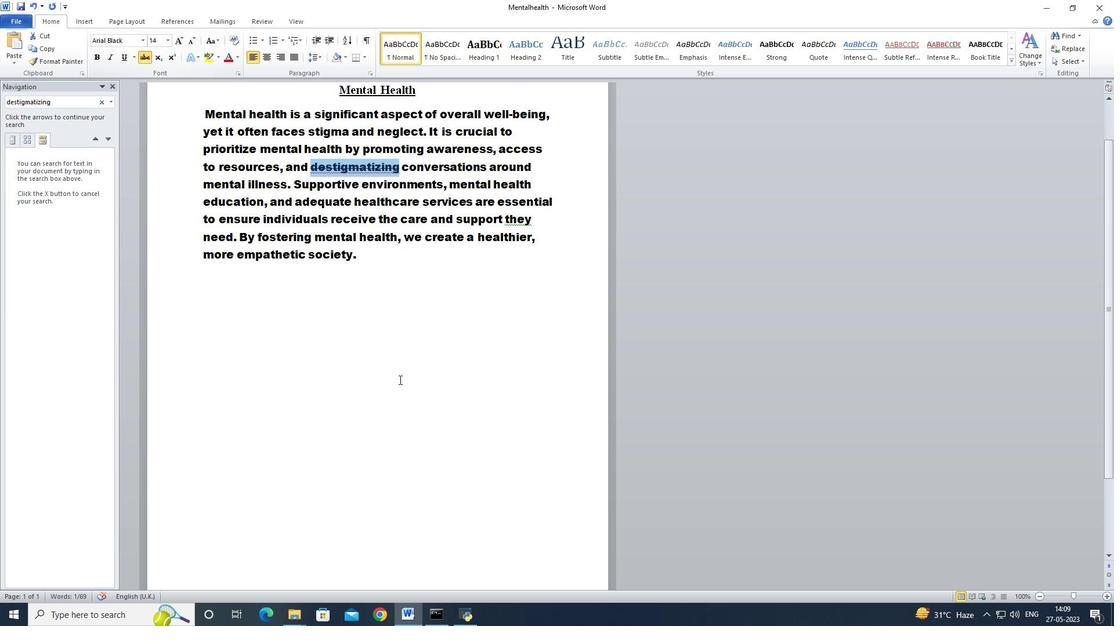 
Action: Mouse moved to (400, 380)
Screenshot: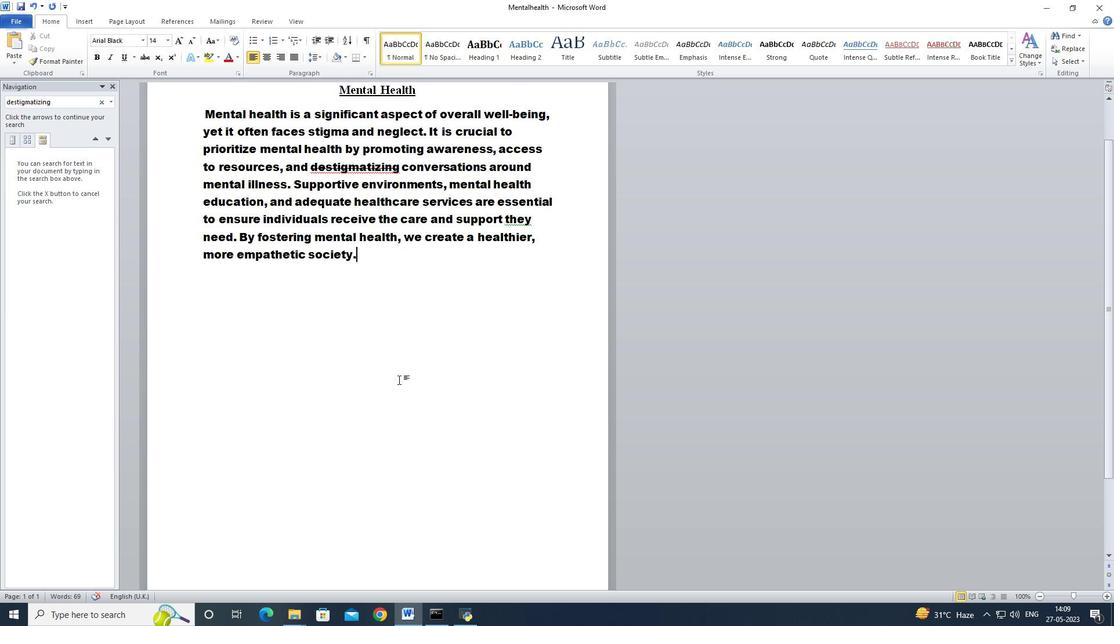 
